Task: Create a task  Upgrade and migrate company email marketing to a cloud-based solution , assign it to team member softage.3@softage.net in the project AgriSoft and update the status of the task to  On Track  , set the priority of the task to Low
Action: Mouse moved to (61, 45)
Screenshot: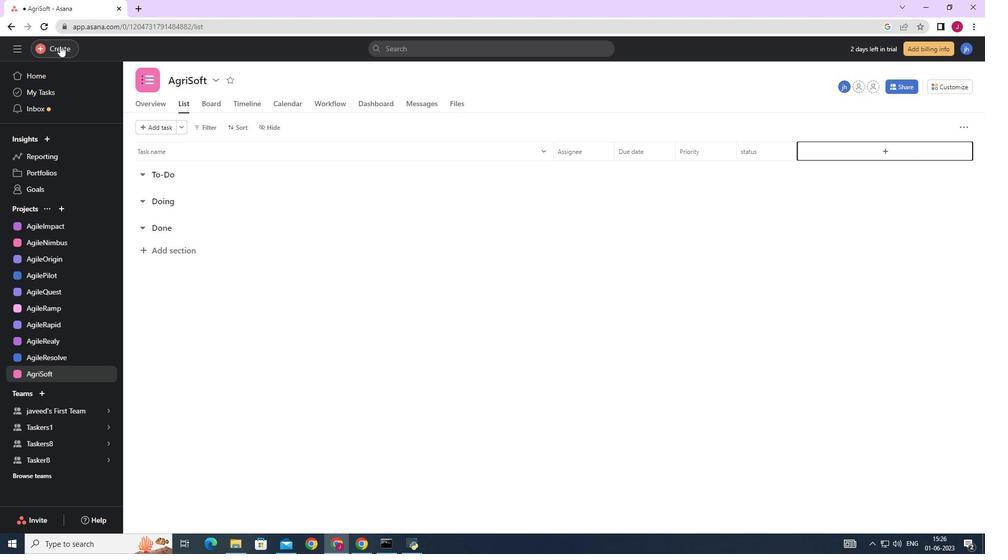 
Action: Mouse pressed left at (61, 45)
Screenshot: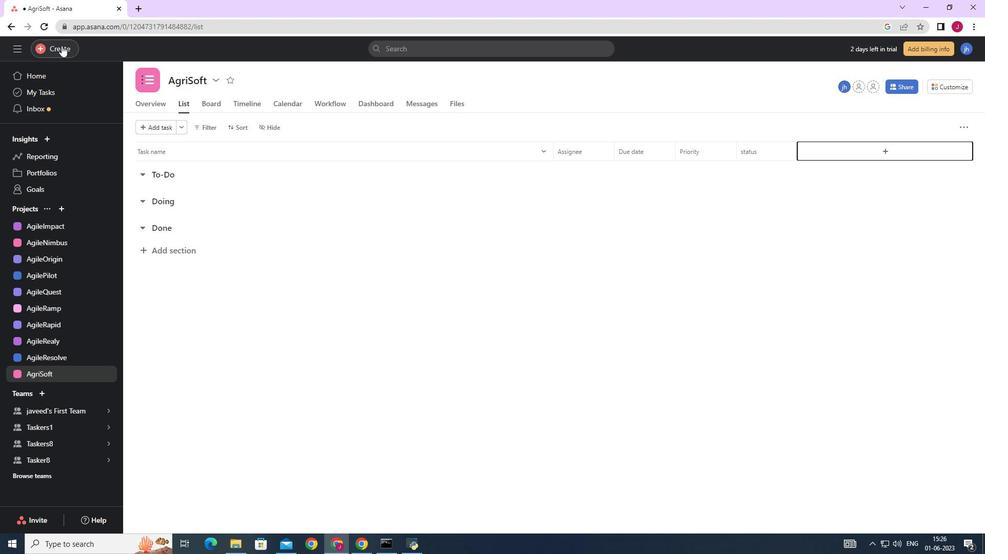 
Action: Mouse moved to (136, 52)
Screenshot: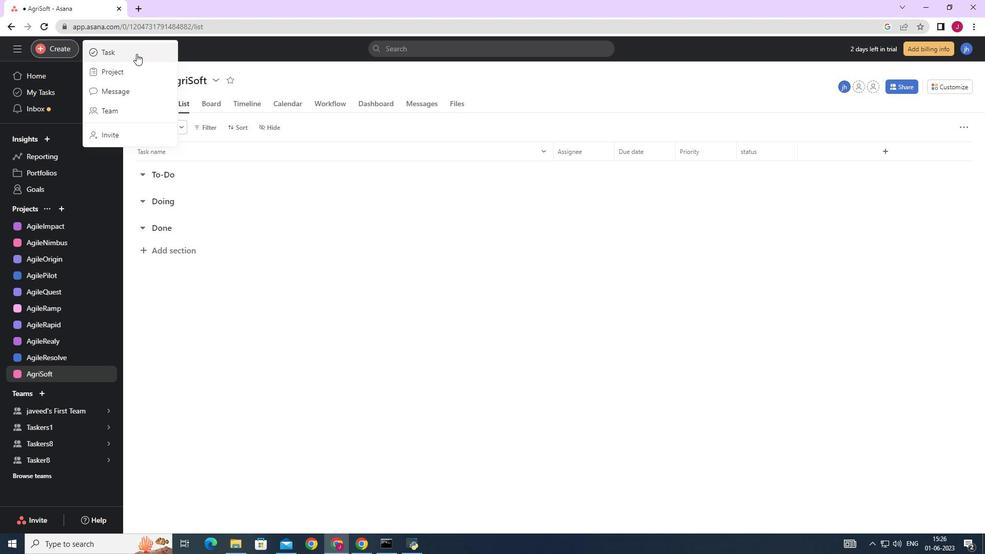 
Action: Mouse pressed left at (136, 52)
Screenshot: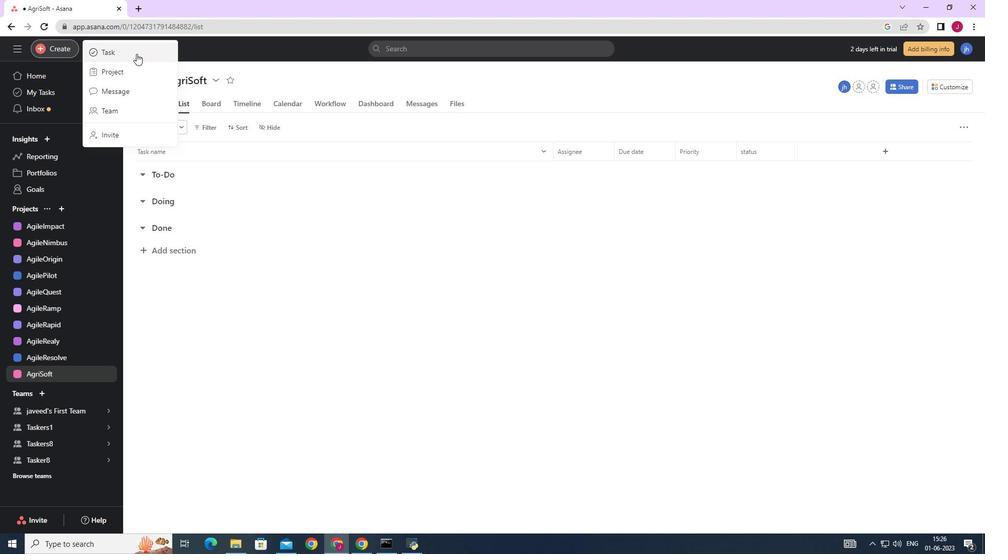 
Action: Mouse moved to (803, 338)
Screenshot: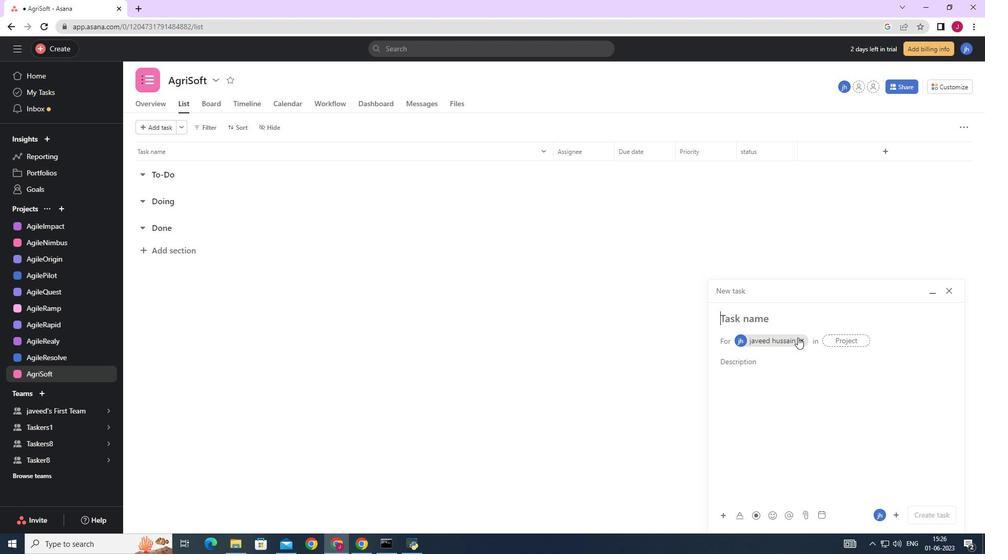 
Action: Mouse pressed left at (803, 338)
Screenshot: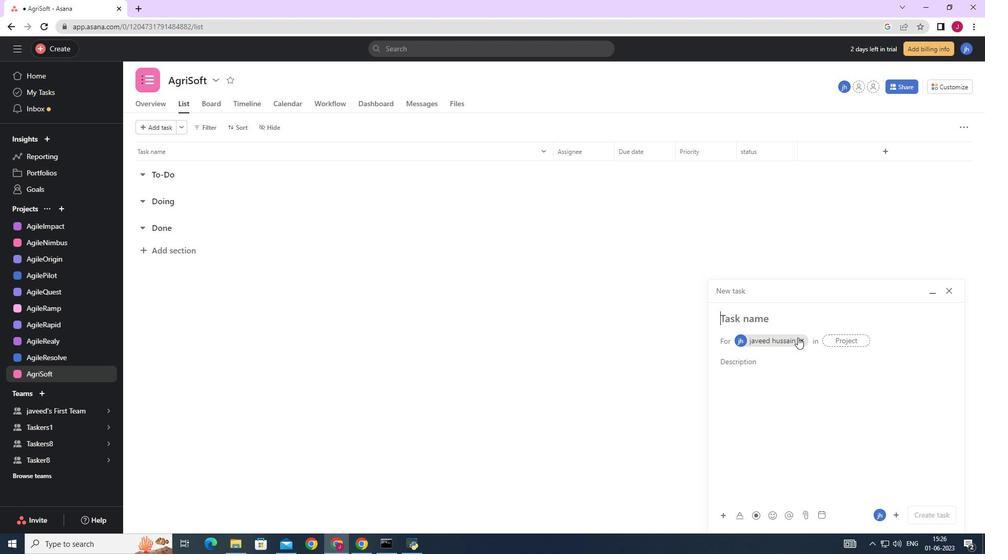 
Action: Mouse moved to (762, 314)
Screenshot: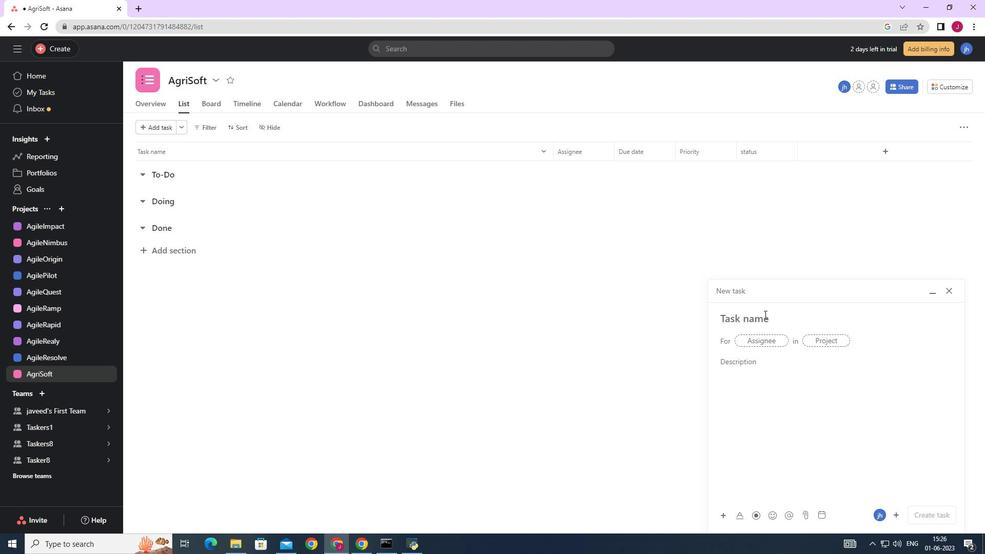 
Action: Mouse pressed left at (762, 314)
Screenshot: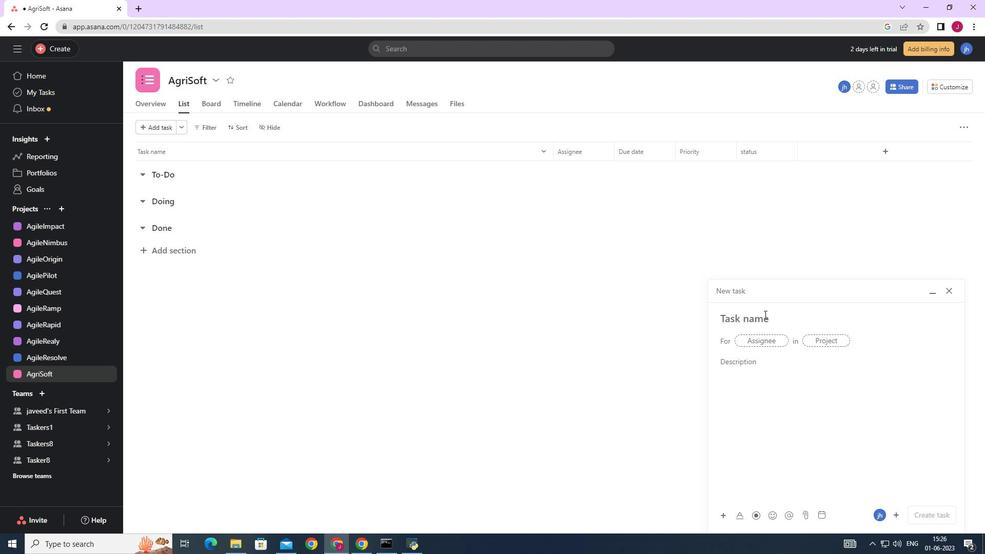 
Action: Key pressed <Key.caps_lock>U<Key.caps_lock>pgrade<Key.space>and<Key.space>migrate<Key.space>company<Key.space>email<Key.space>marketing<Key.space>to<Key.space>a<Key.space>cloud<Key.space>based<Key.space>solution
Screenshot: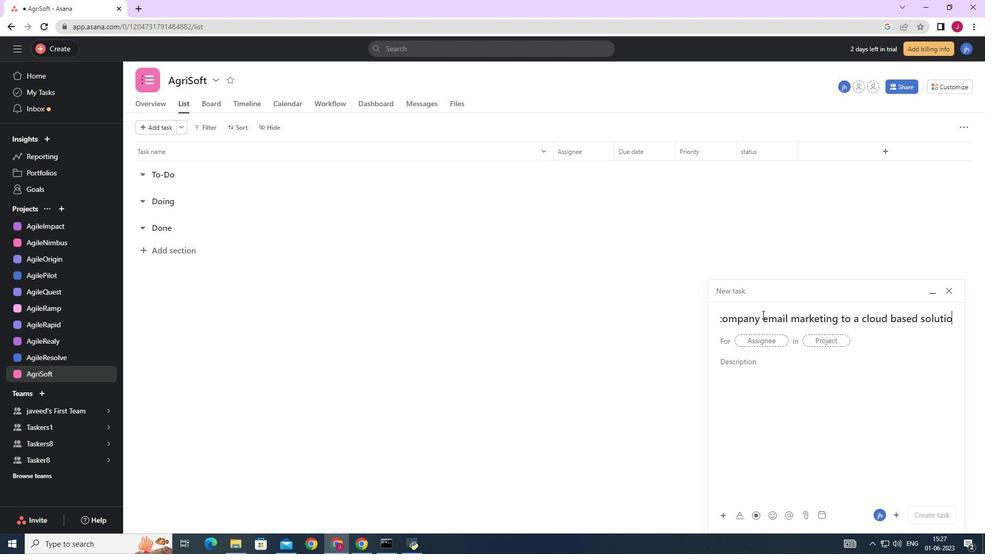 
Action: Mouse moved to (760, 338)
Screenshot: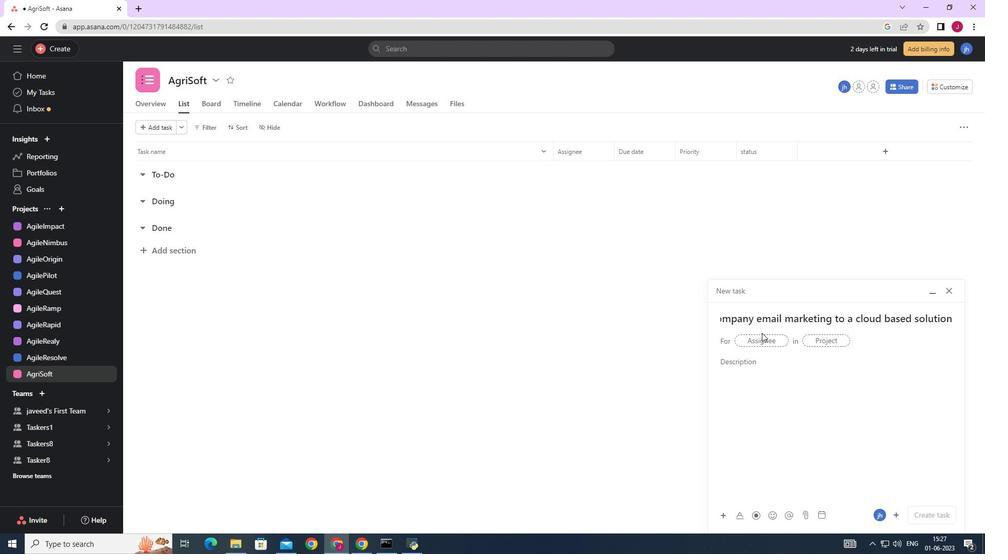 
Action: Mouse pressed left at (760, 338)
Screenshot: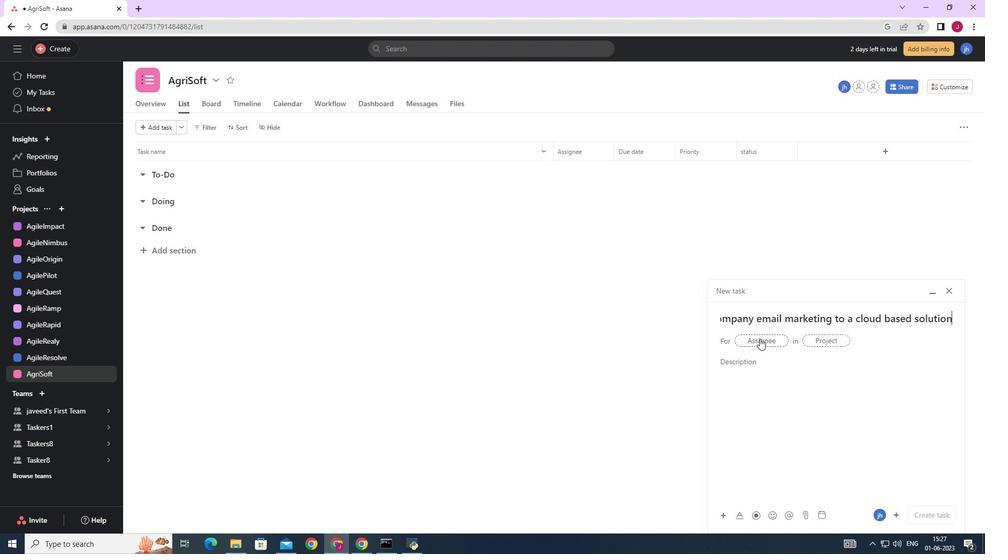 
Action: Key pressed softage.3
Screenshot: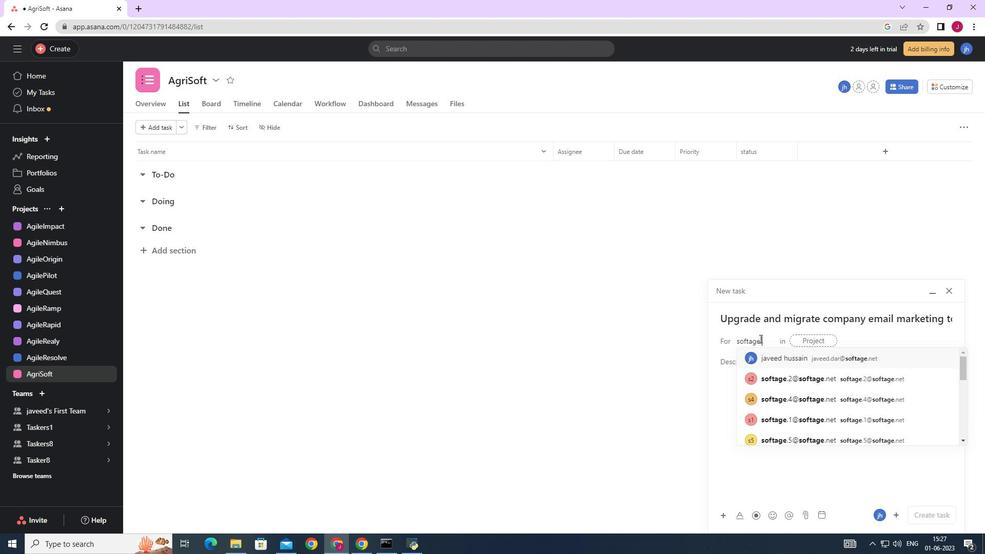 
Action: Mouse moved to (777, 358)
Screenshot: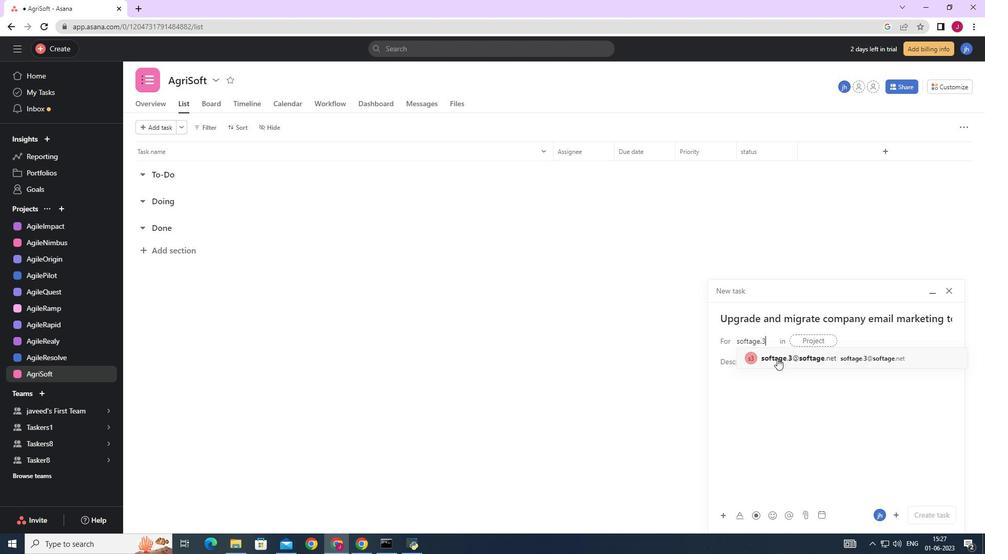 
Action: Mouse pressed left at (777, 358)
Screenshot: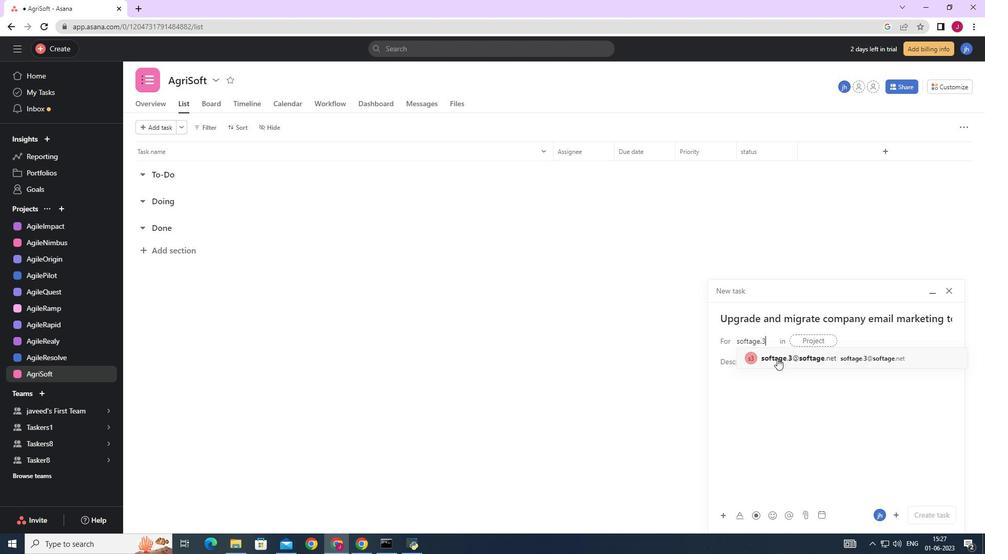 
Action: Mouse moved to (638, 358)
Screenshot: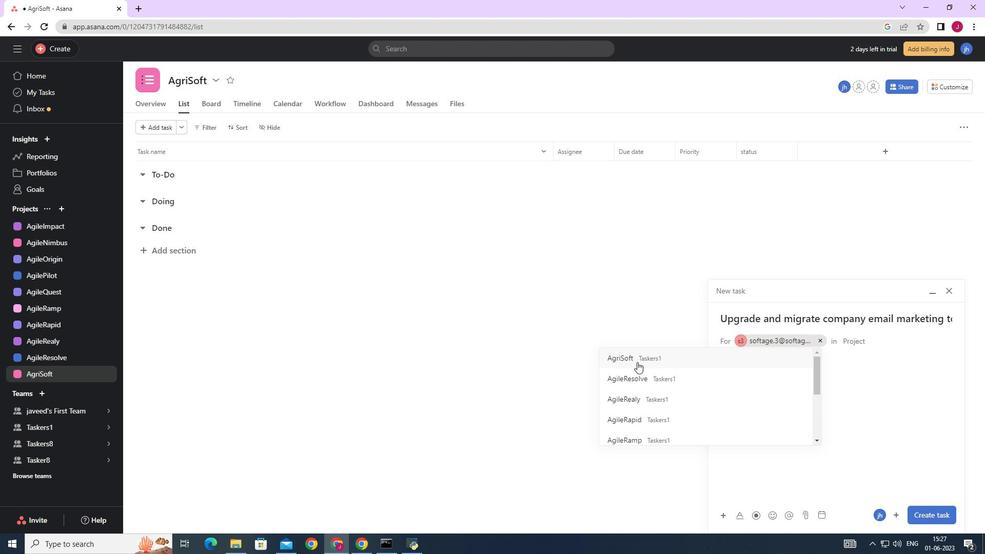 
Action: Mouse pressed left at (638, 358)
Screenshot: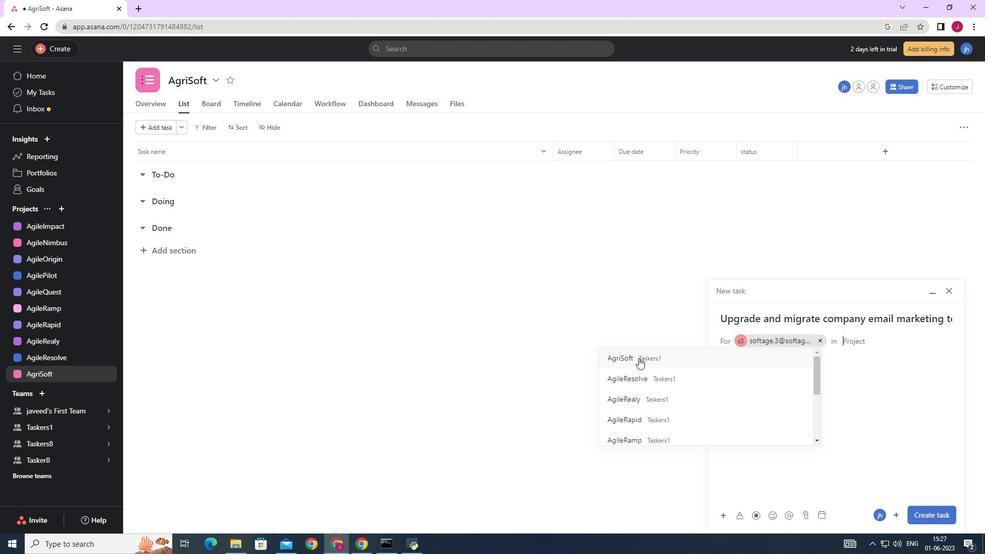 
Action: Mouse moved to (771, 363)
Screenshot: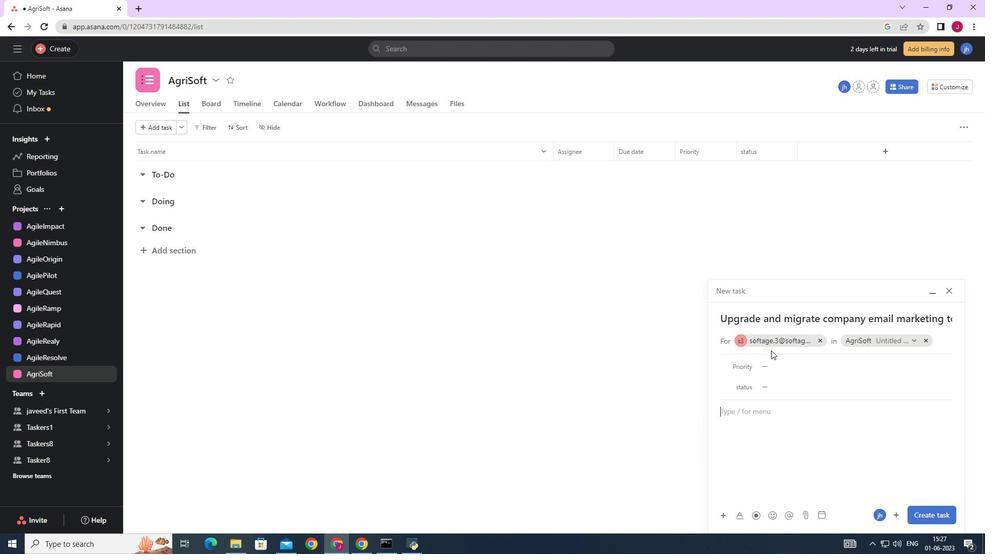 
Action: Mouse pressed left at (771, 363)
Screenshot: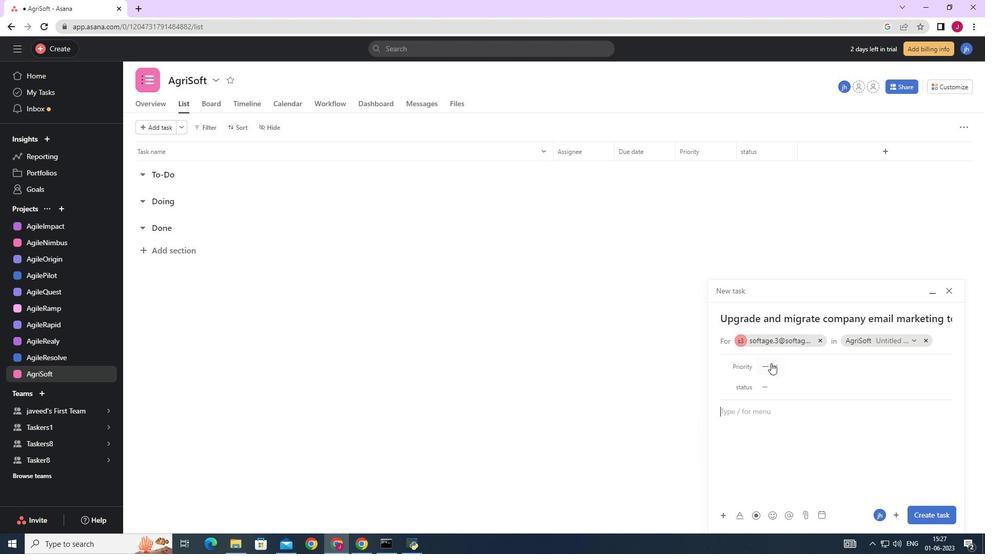 
Action: Mouse moved to (790, 437)
Screenshot: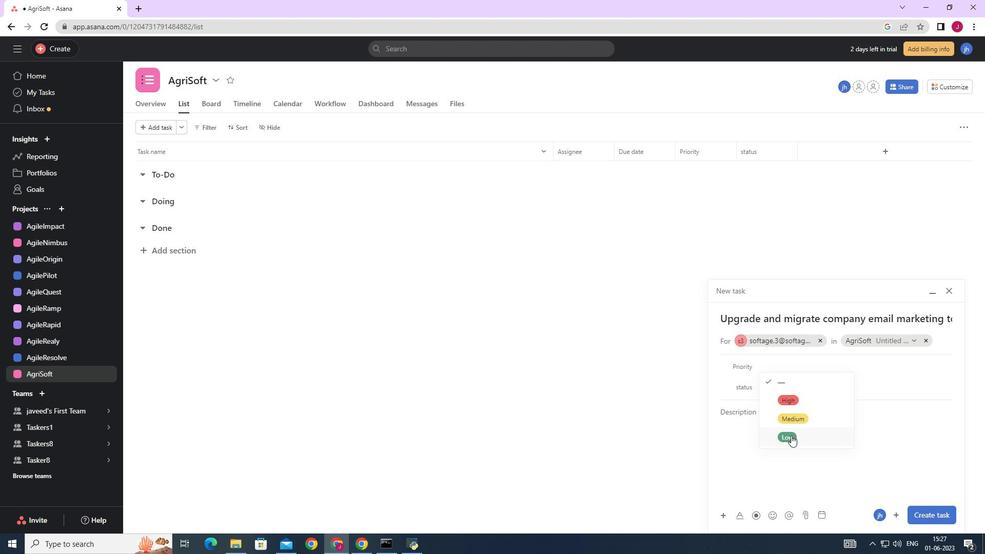 
Action: Mouse pressed left at (790, 437)
Screenshot: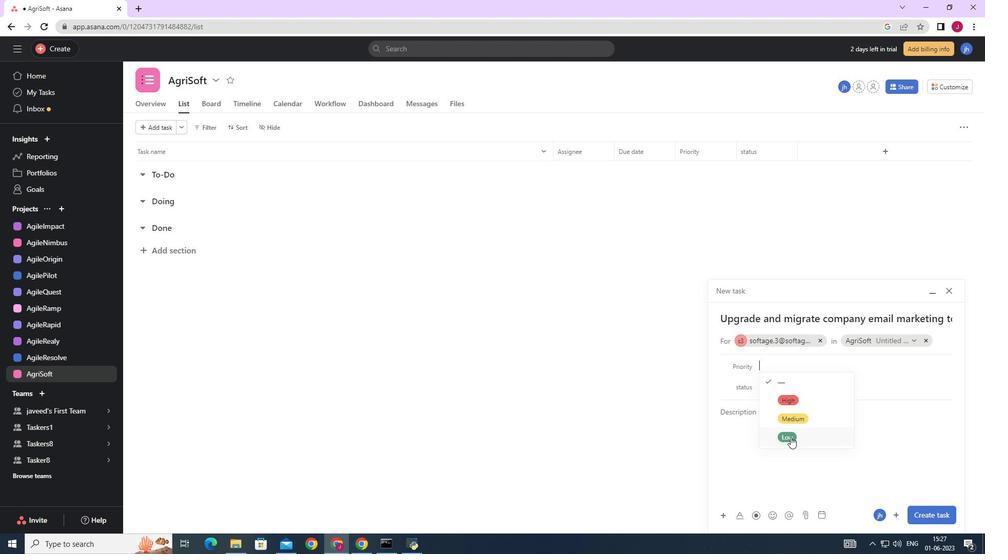 
Action: Mouse moved to (772, 385)
Screenshot: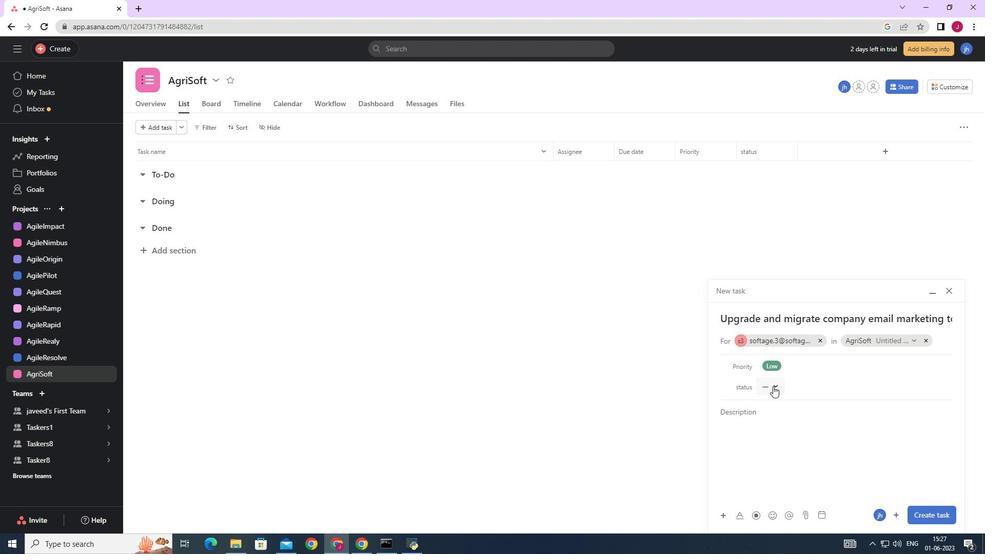 
Action: Mouse pressed left at (772, 385)
Screenshot: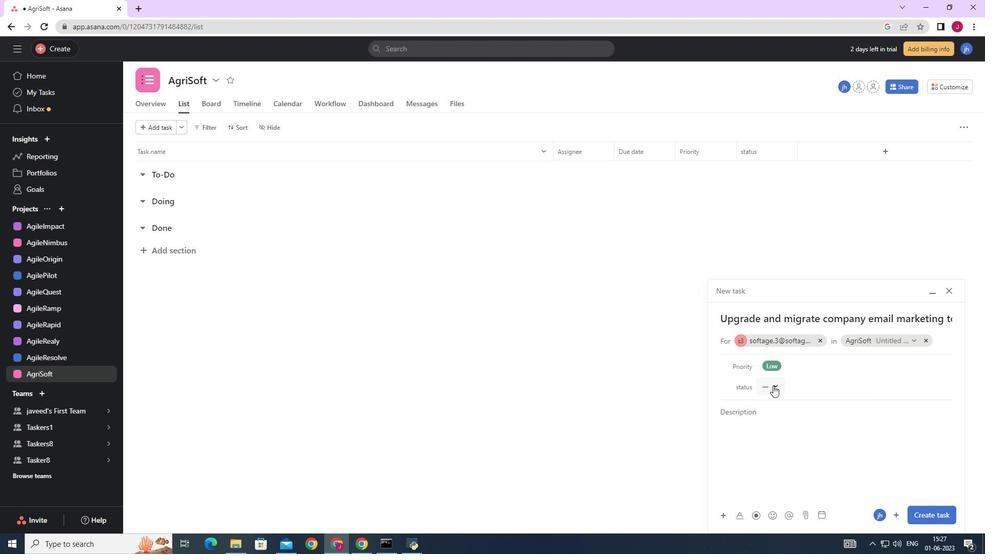 
Action: Mouse moved to (793, 422)
Screenshot: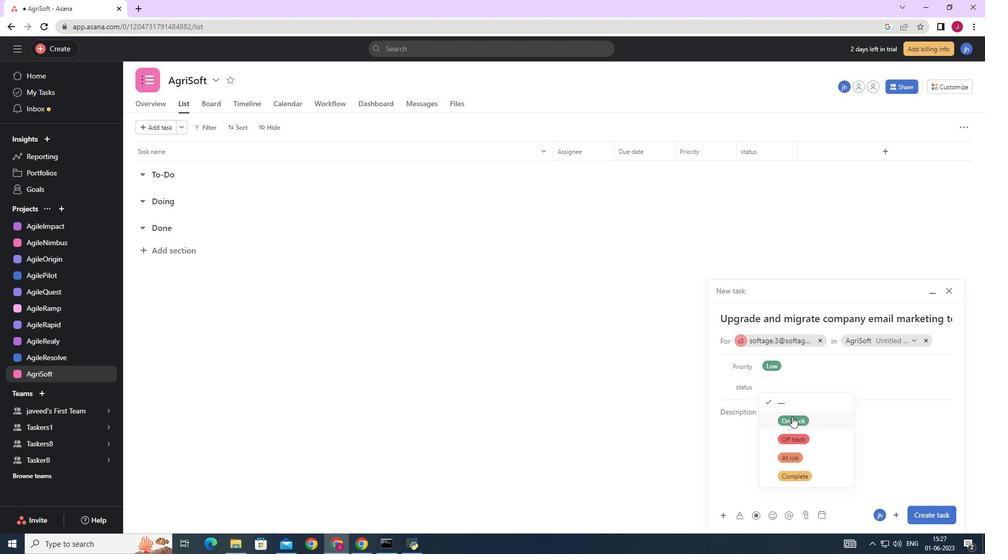 
Action: Mouse pressed left at (793, 422)
Screenshot: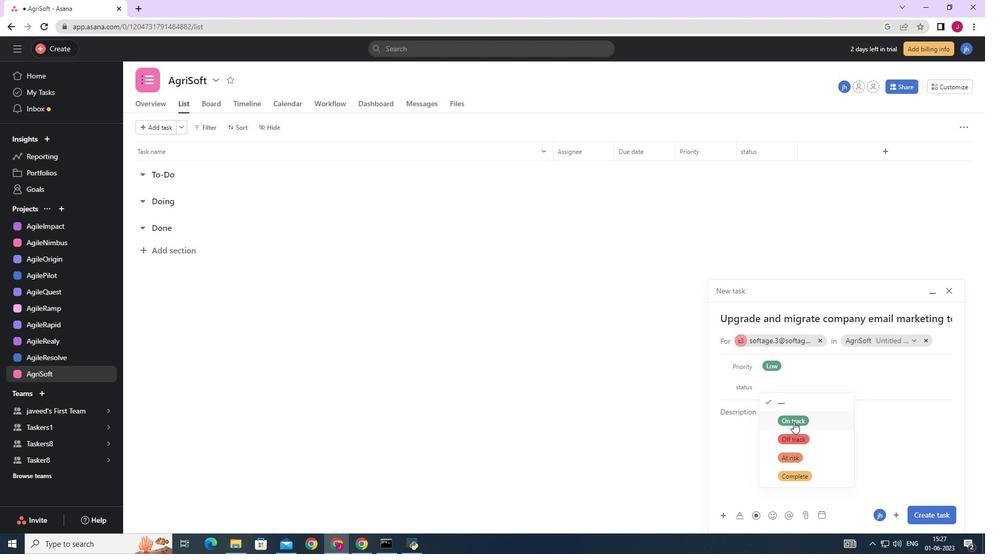 
Action: Mouse moved to (928, 514)
Screenshot: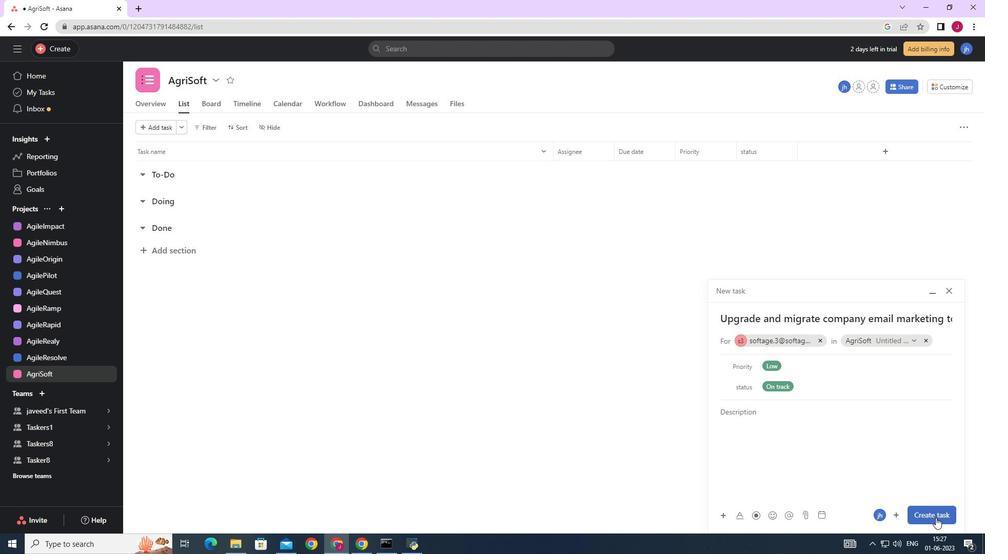 
Action: Mouse pressed left at (928, 514)
Screenshot: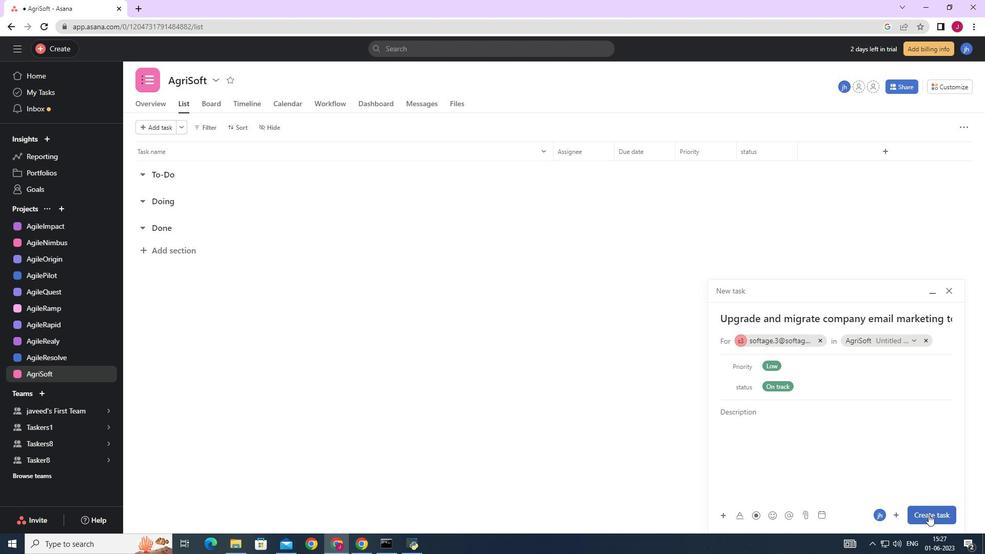
Action: Mouse moved to (756, 410)
Screenshot: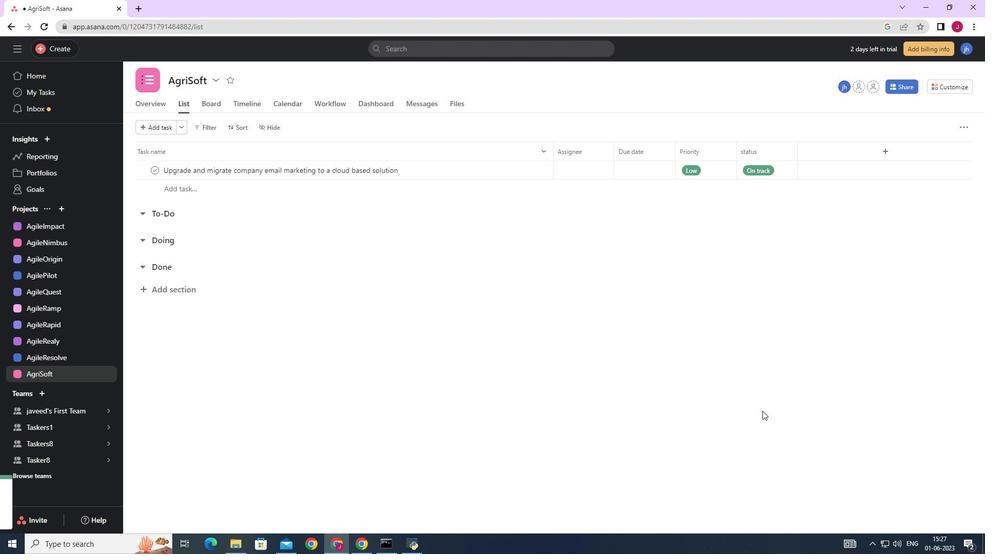 
